 Task: Change the disability to prefer not to say.
Action: Mouse moved to (626, 86)
Screenshot: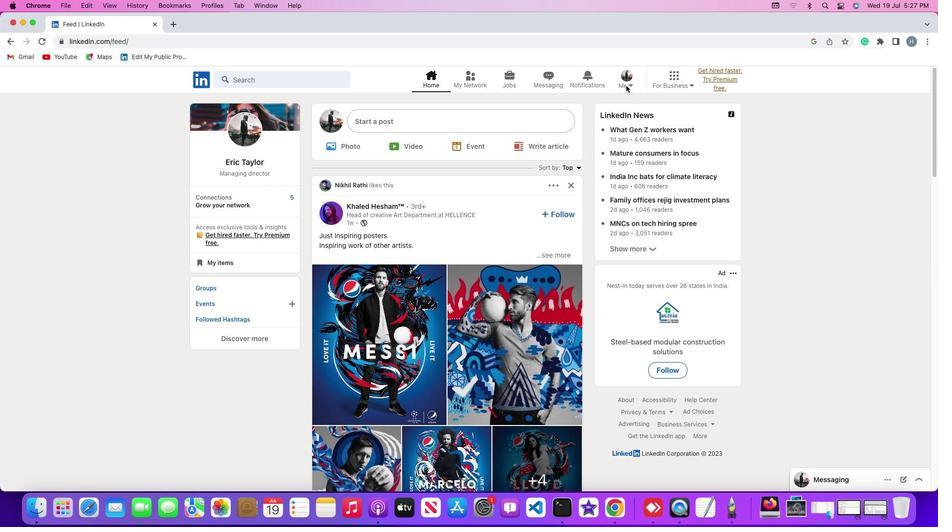 
Action: Mouse pressed left at (626, 86)
Screenshot: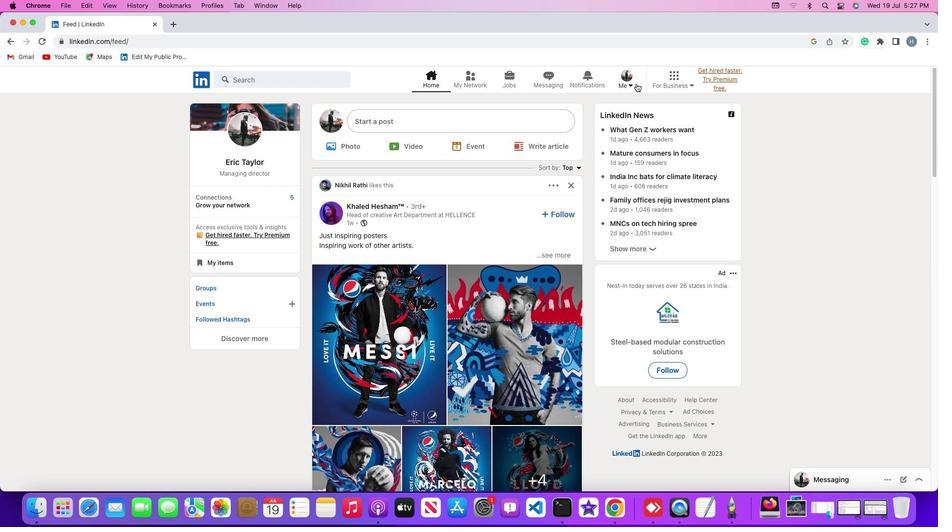 
Action: Mouse moved to (637, 83)
Screenshot: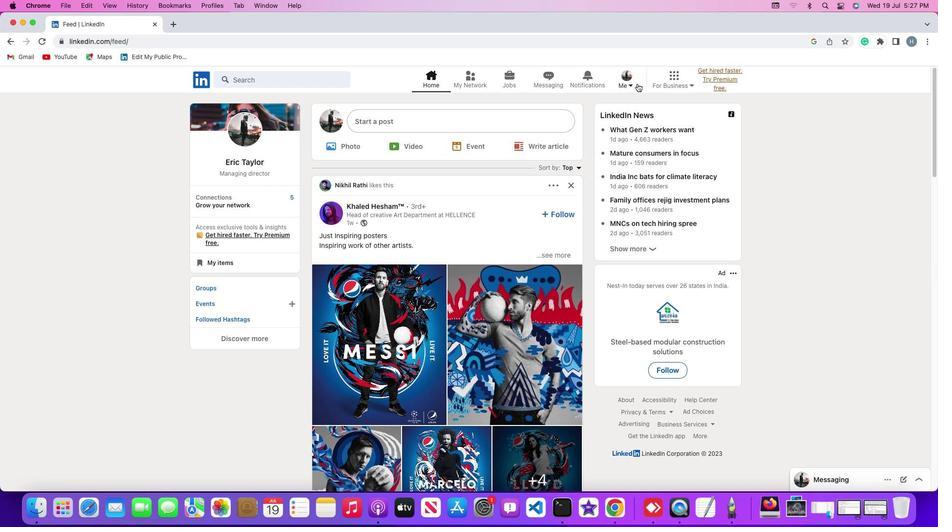 
Action: Mouse pressed left at (637, 83)
Screenshot: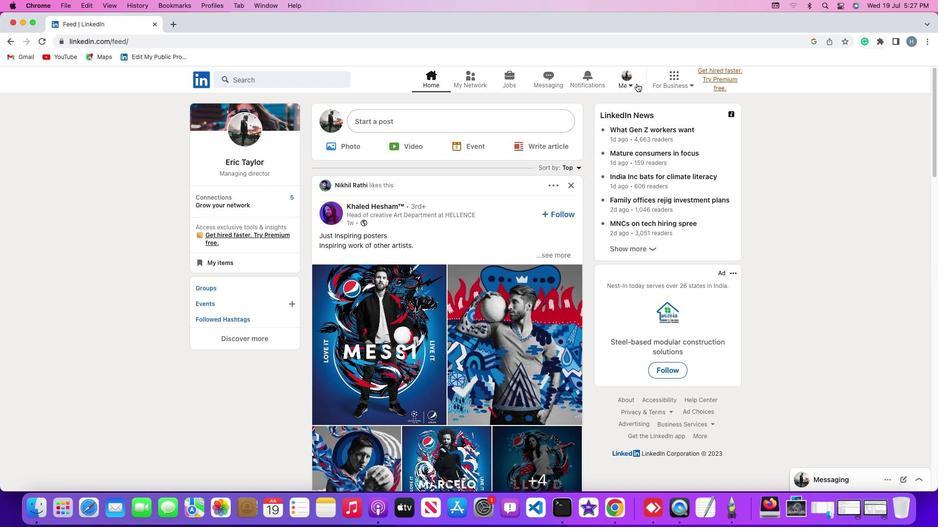 
Action: Mouse moved to (632, 83)
Screenshot: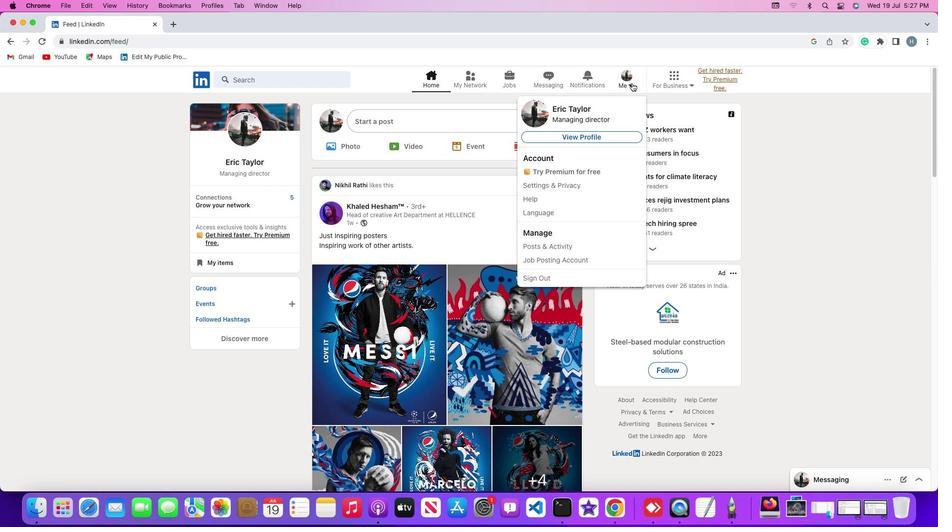 
Action: Mouse pressed left at (632, 83)
Screenshot: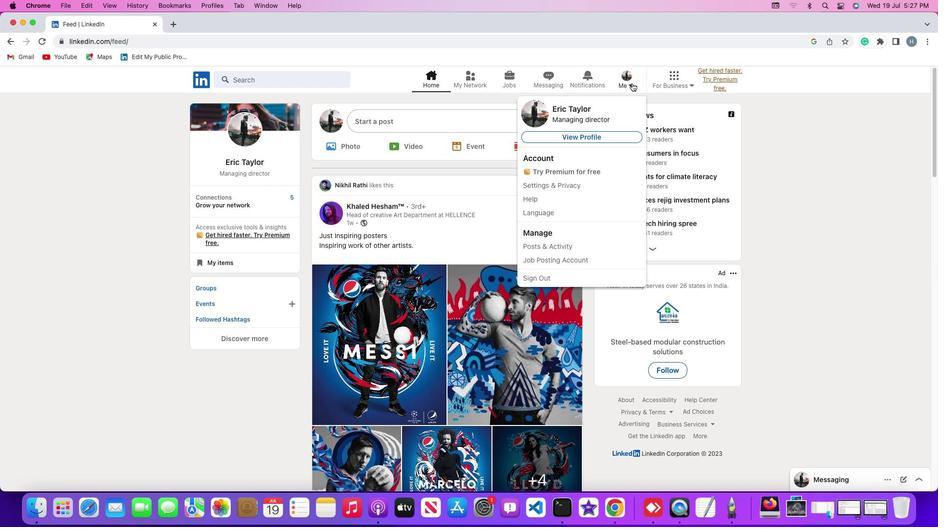 
Action: Mouse moved to (630, 83)
Screenshot: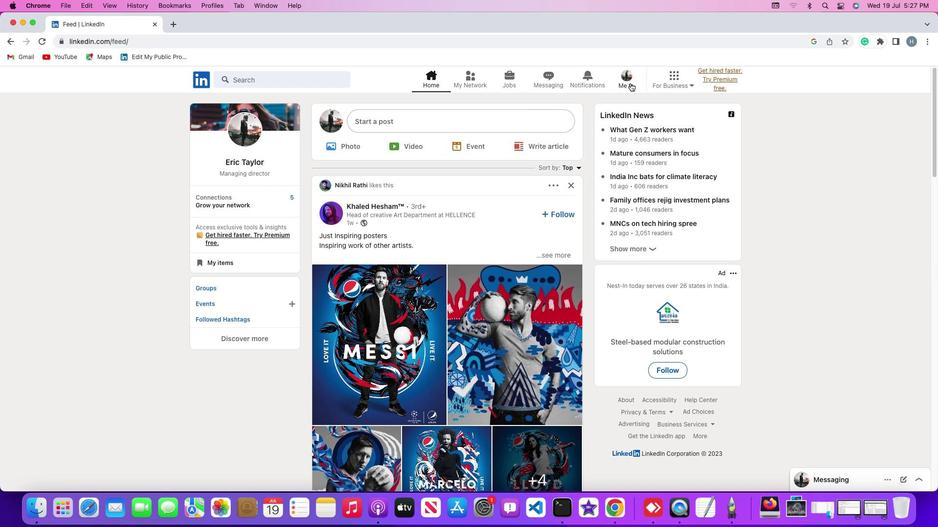 
Action: Mouse pressed left at (630, 83)
Screenshot: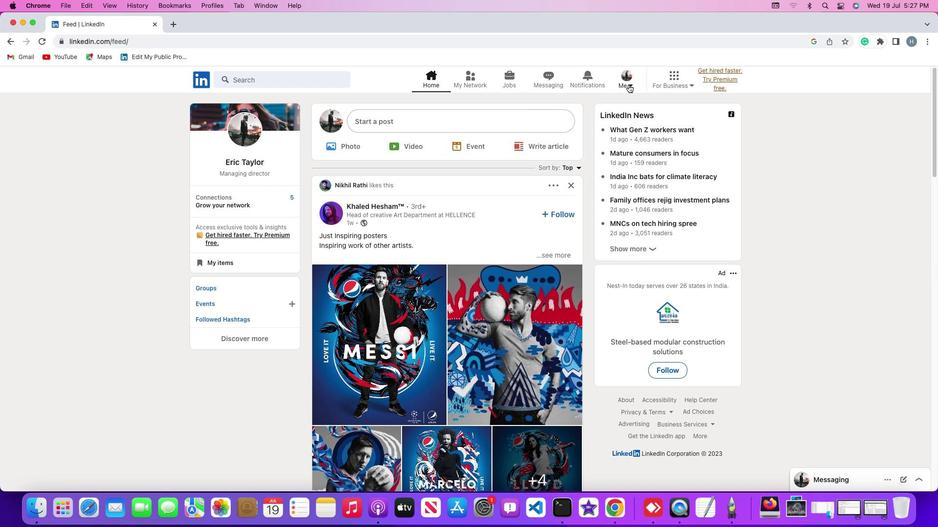
Action: Mouse moved to (579, 184)
Screenshot: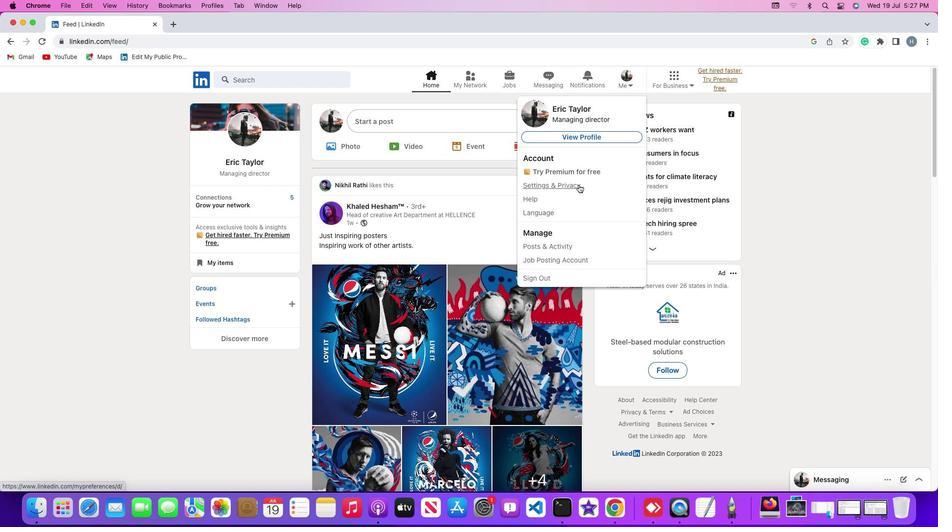 
Action: Mouse pressed left at (579, 184)
Screenshot: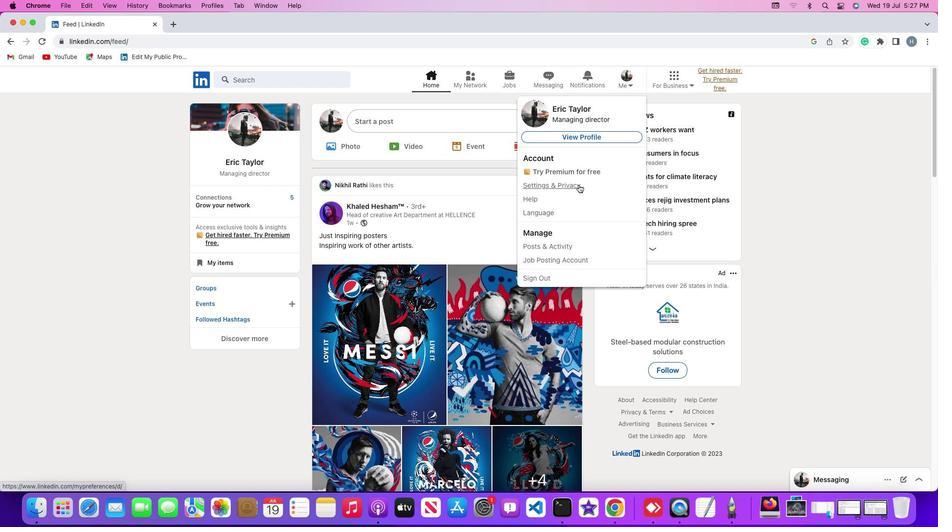 
Action: Mouse moved to (77, 258)
Screenshot: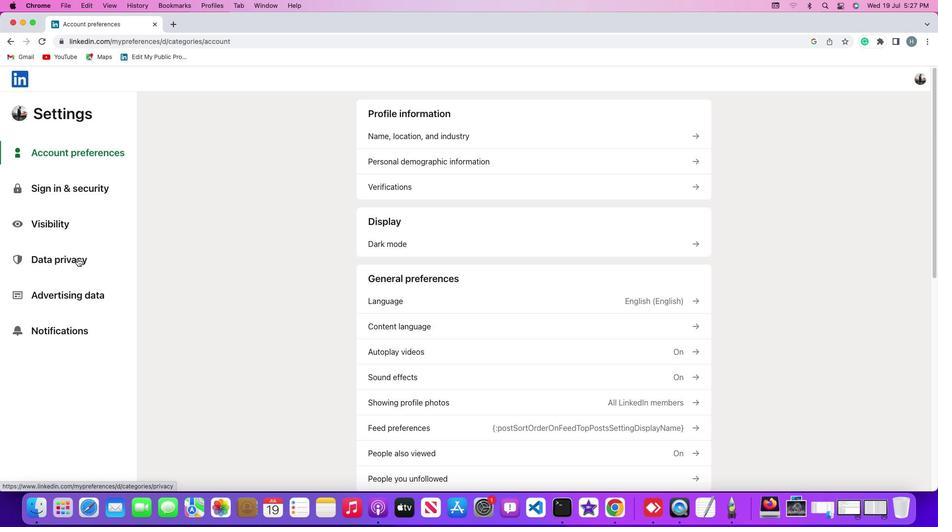 
Action: Mouse pressed left at (77, 258)
Screenshot: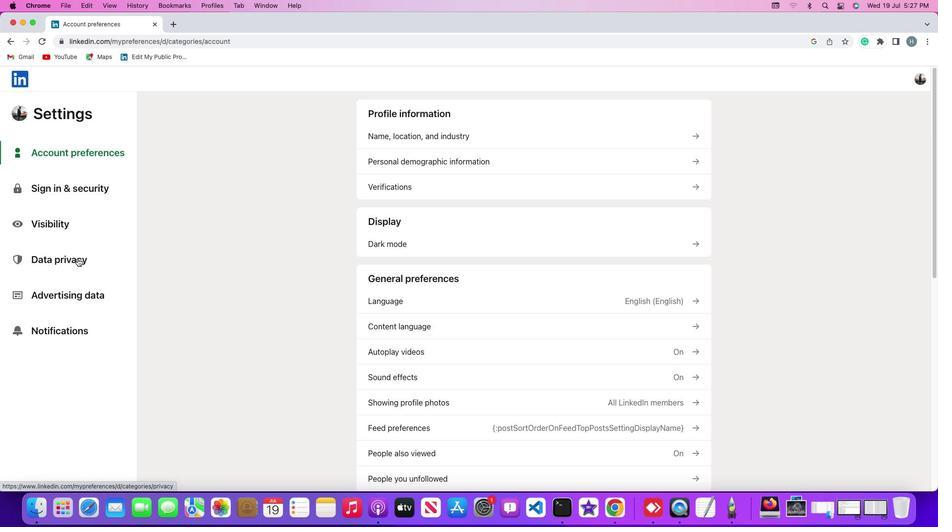 
Action: Mouse moved to (77, 258)
Screenshot: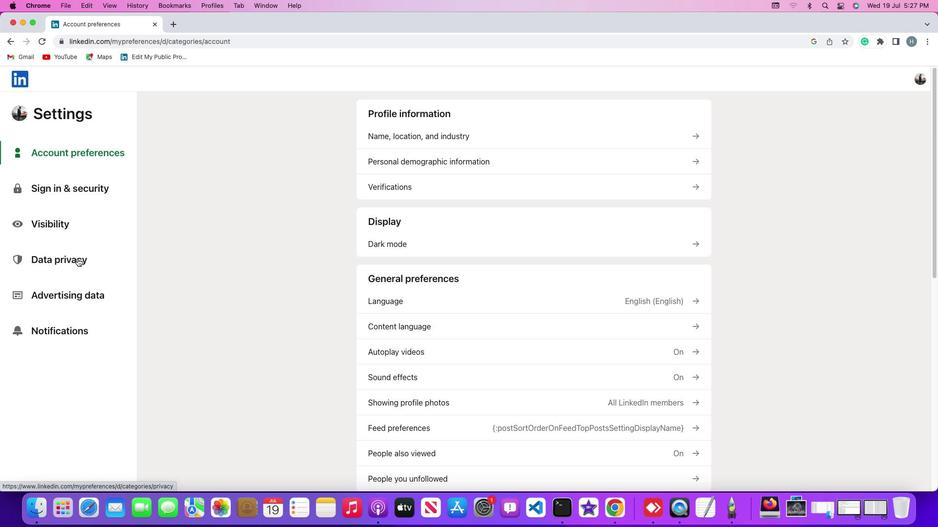 
Action: Mouse pressed left at (77, 258)
Screenshot: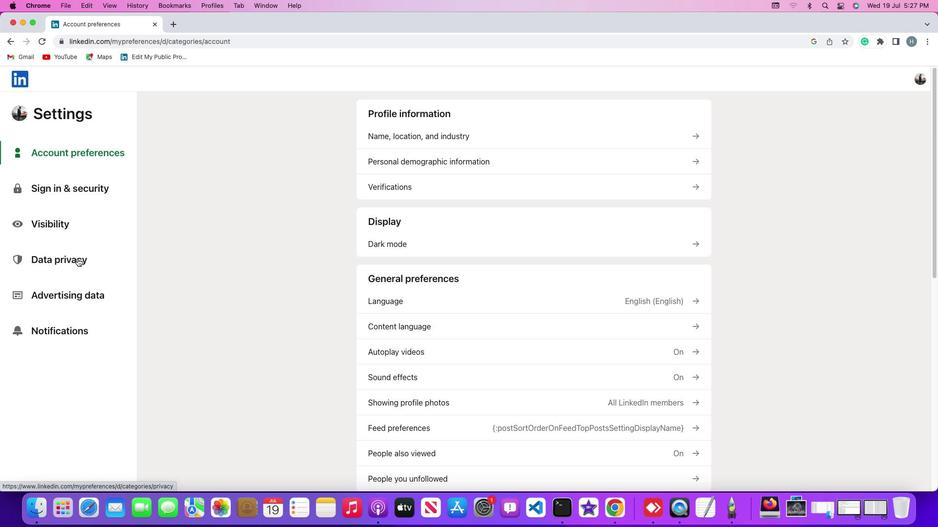 
Action: Mouse moved to (380, 236)
Screenshot: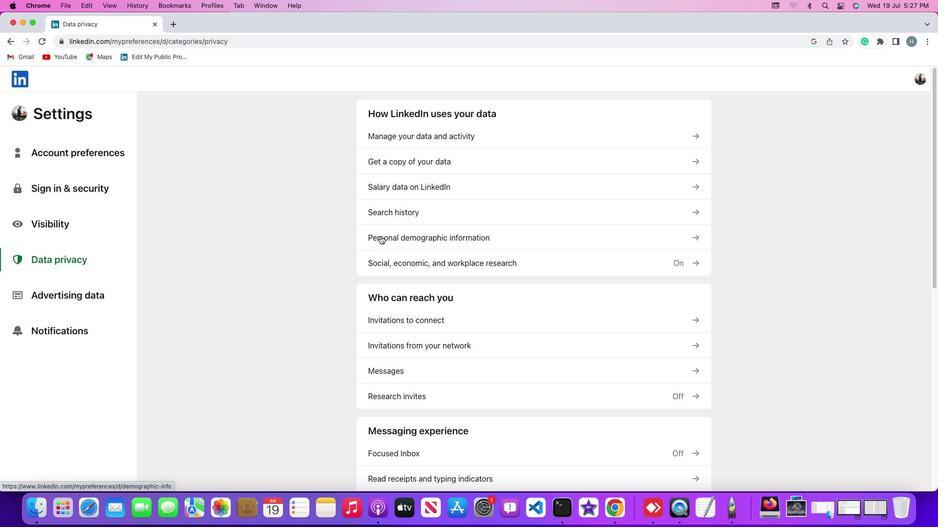 
Action: Mouse pressed left at (380, 236)
Screenshot: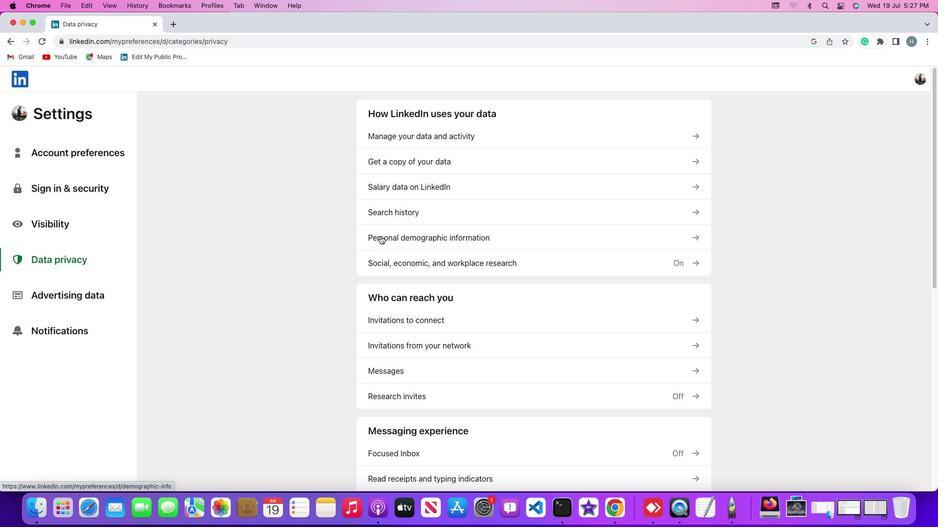 
Action: Mouse moved to (401, 332)
Screenshot: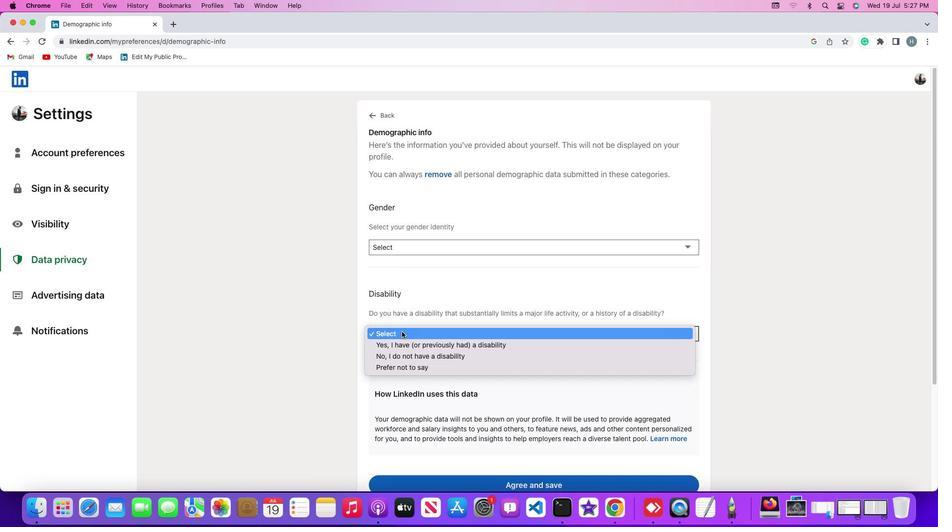 
Action: Mouse pressed left at (401, 332)
Screenshot: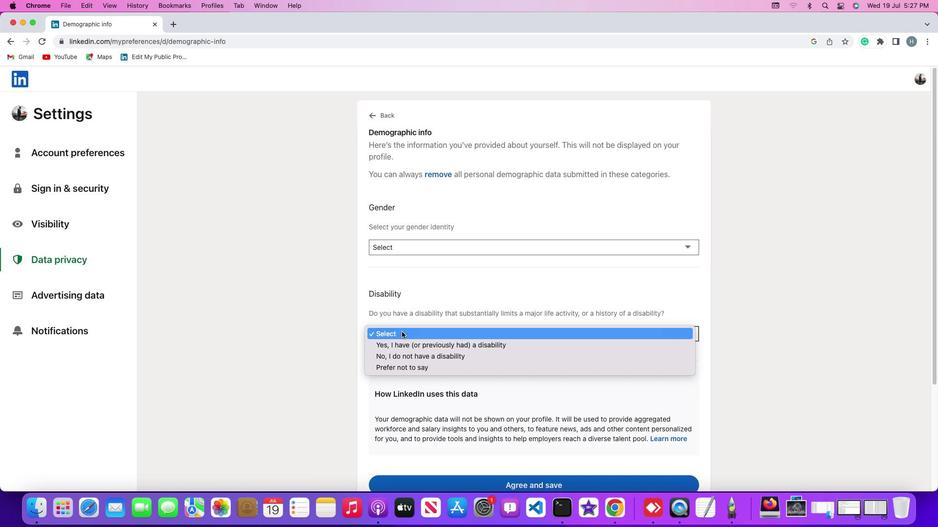 
Action: Mouse moved to (405, 367)
Screenshot: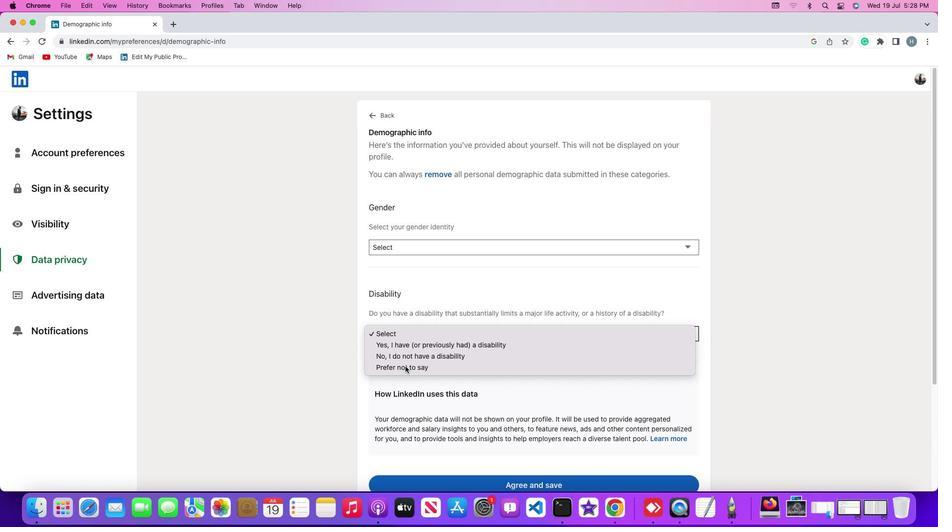 
Action: Mouse pressed left at (405, 367)
Screenshot: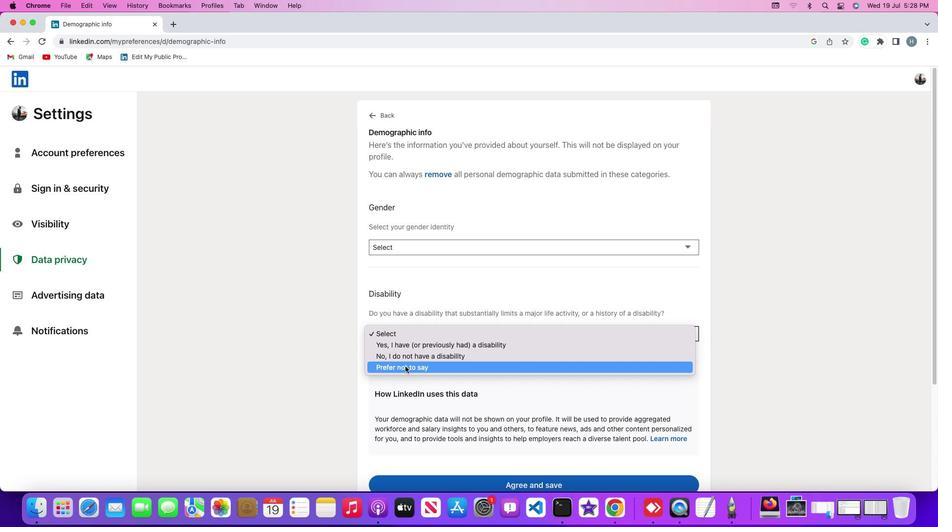 
